 Task: Start in the project ToxicWorks the sprint 'Starship', with a duration of 2 weeks.
Action: Mouse moved to (202, 56)
Screenshot: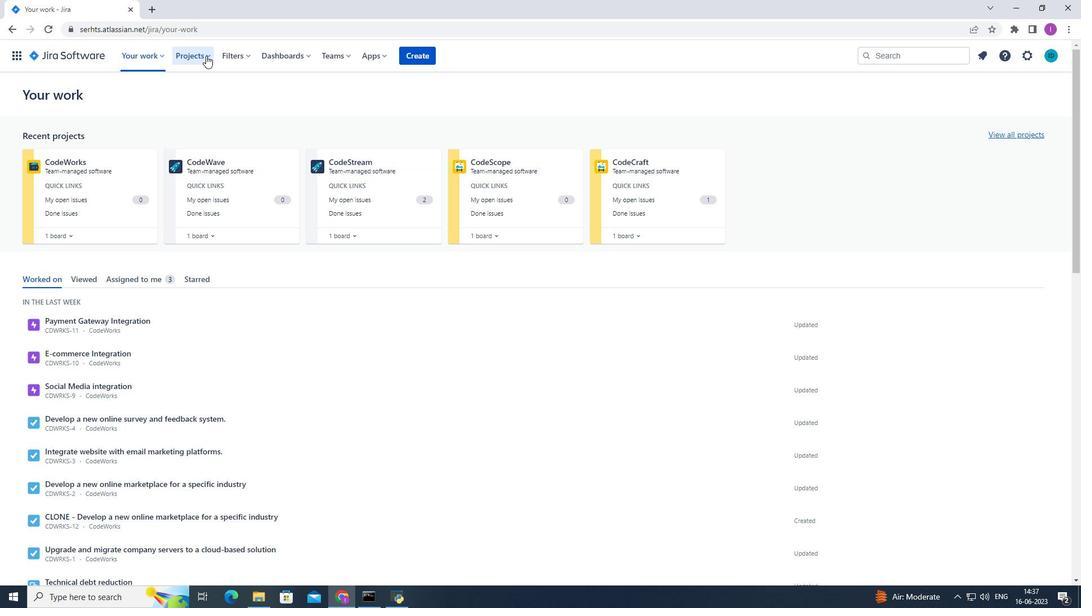 
Action: Mouse pressed left at (202, 56)
Screenshot: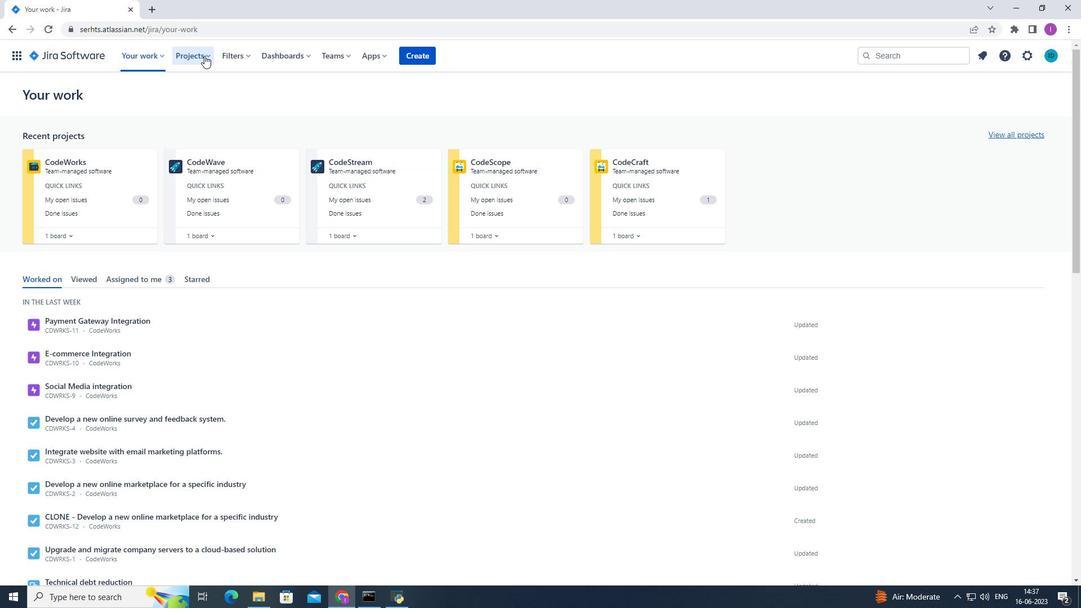 
Action: Mouse moved to (233, 112)
Screenshot: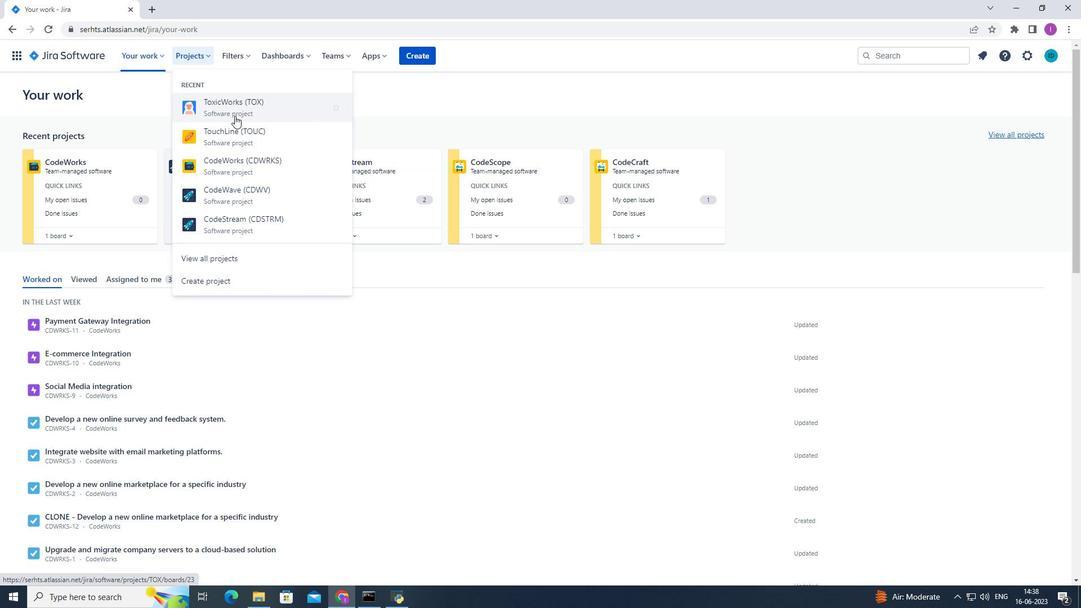 
Action: Mouse pressed left at (233, 112)
Screenshot: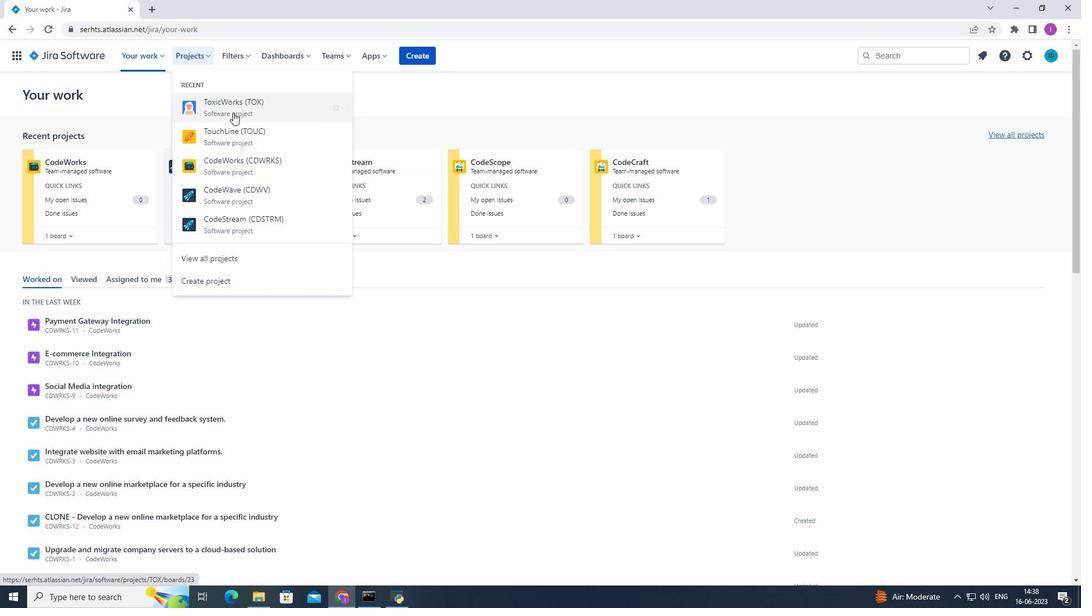 
Action: Mouse moved to (52, 169)
Screenshot: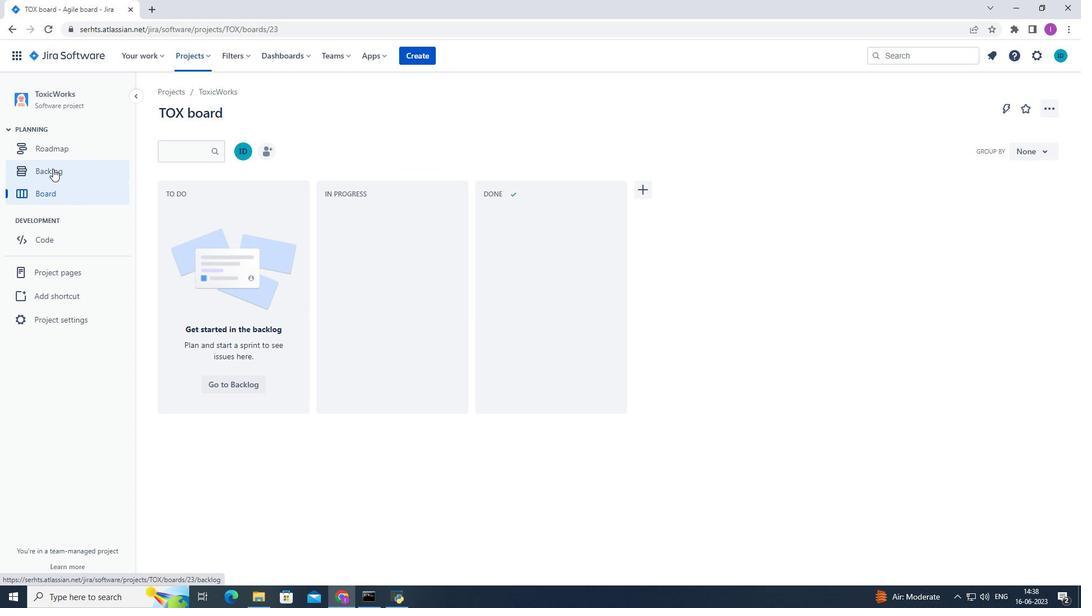 
Action: Mouse pressed left at (52, 169)
Screenshot: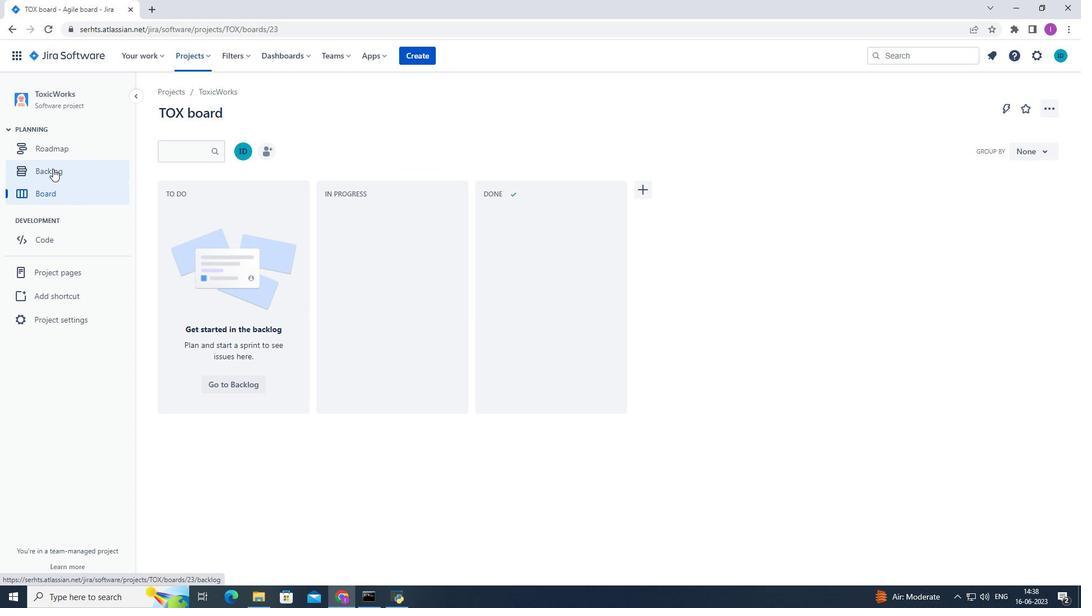 
Action: Mouse moved to (1013, 176)
Screenshot: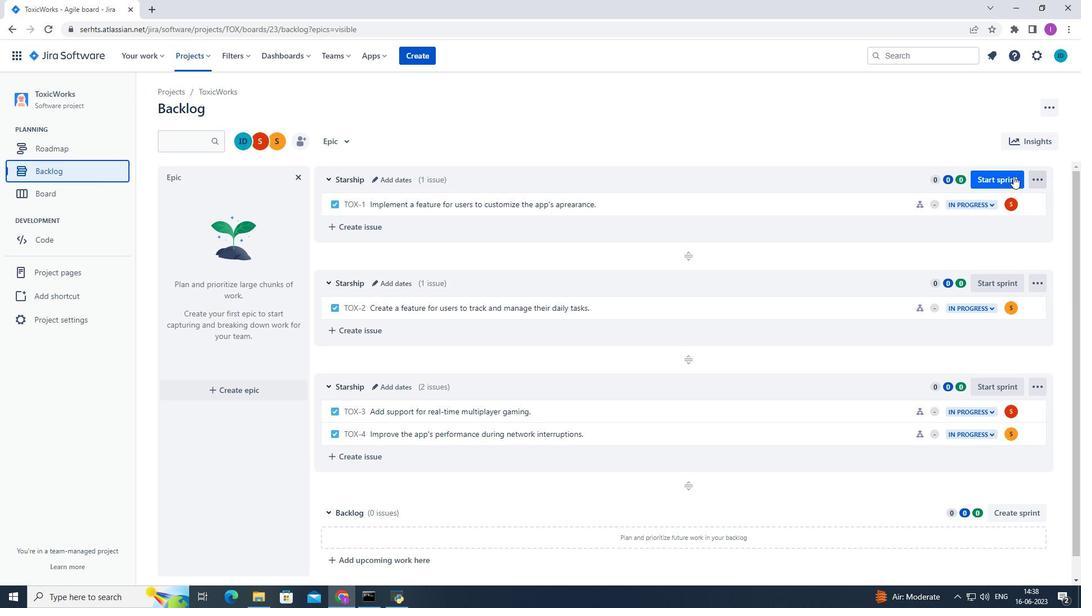 
Action: Mouse pressed left at (1013, 176)
Screenshot: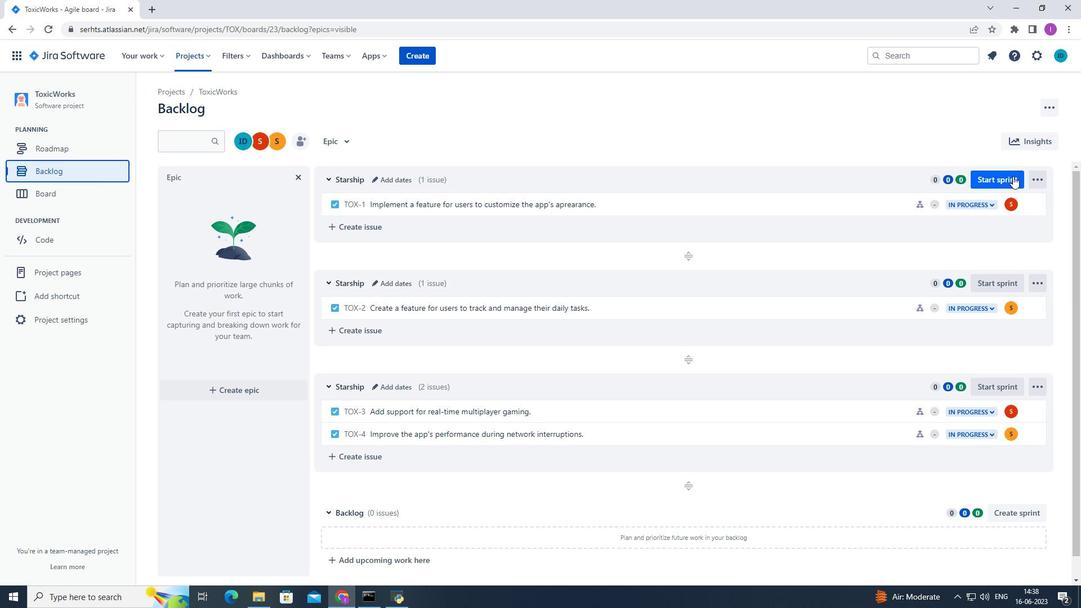 
Action: Mouse pressed left at (1013, 176)
Screenshot: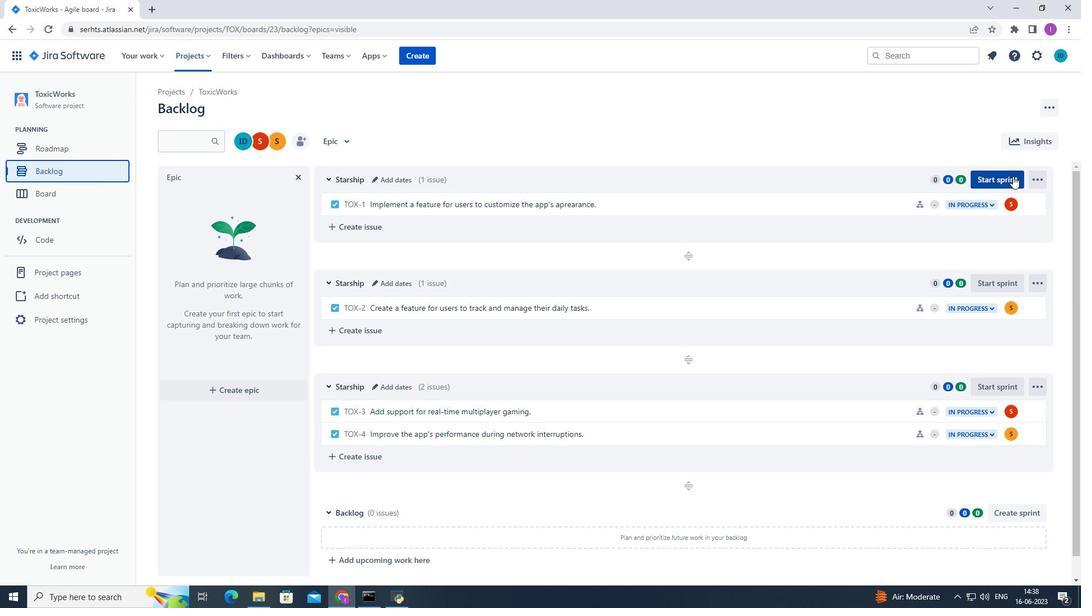 
Action: Mouse moved to (521, 197)
Screenshot: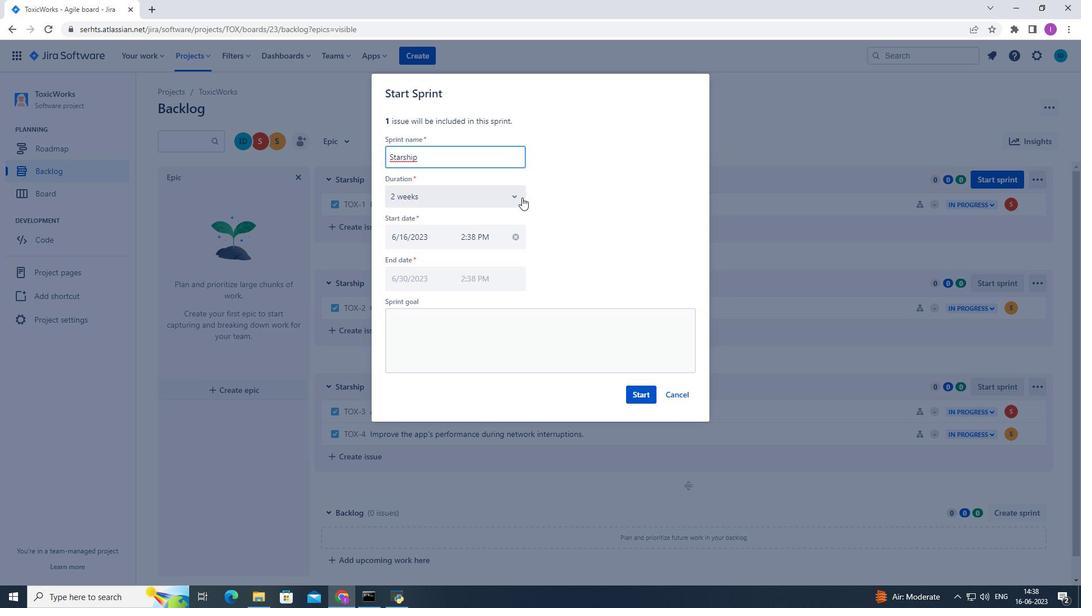 
Action: Mouse pressed left at (521, 197)
Screenshot: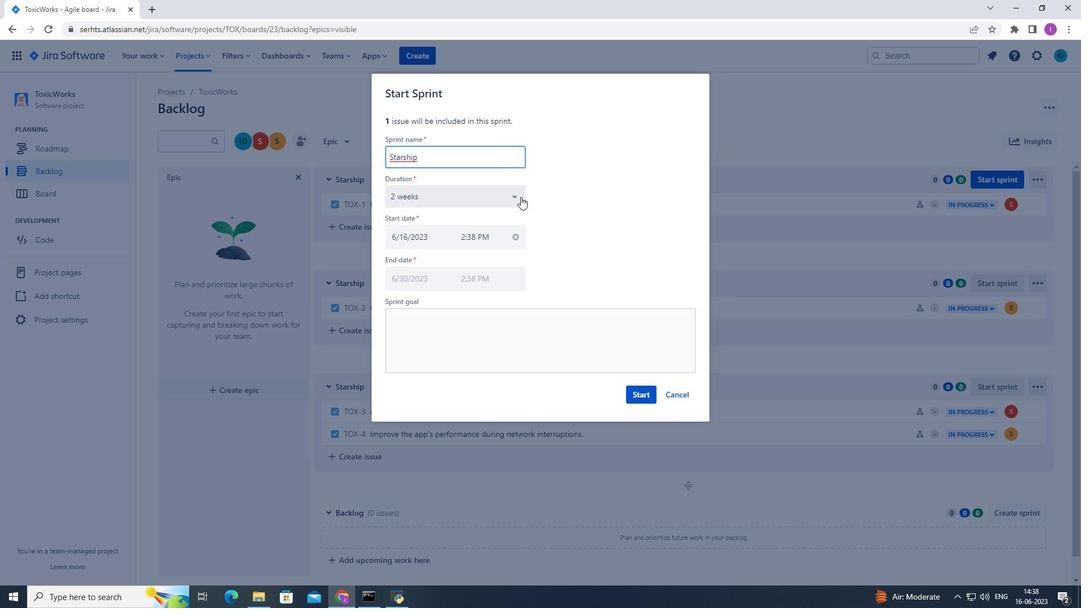 
Action: Mouse moved to (427, 246)
Screenshot: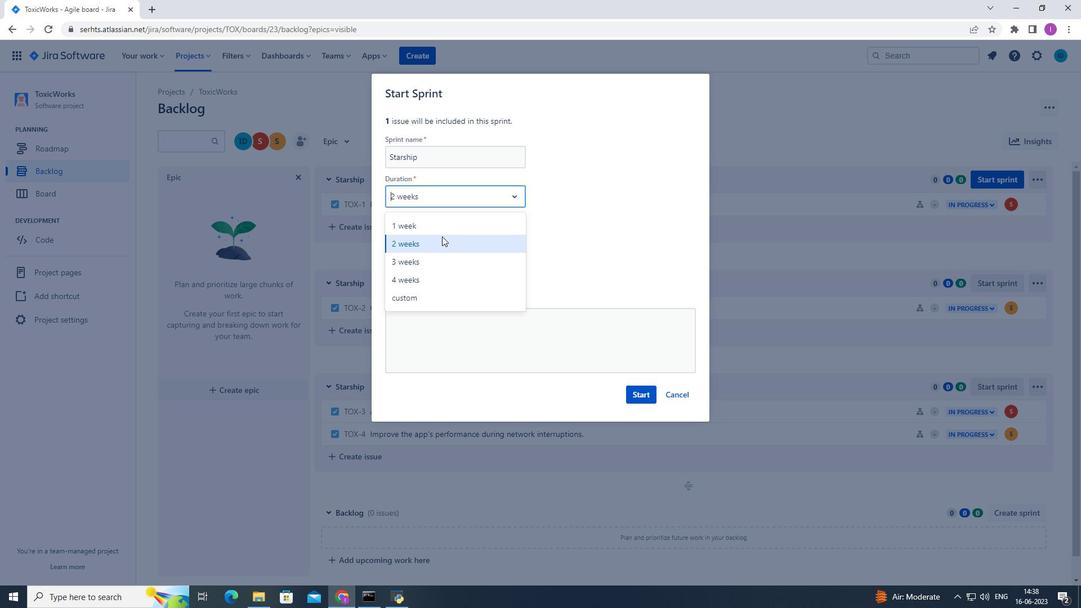 
Action: Mouse pressed left at (427, 246)
Screenshot: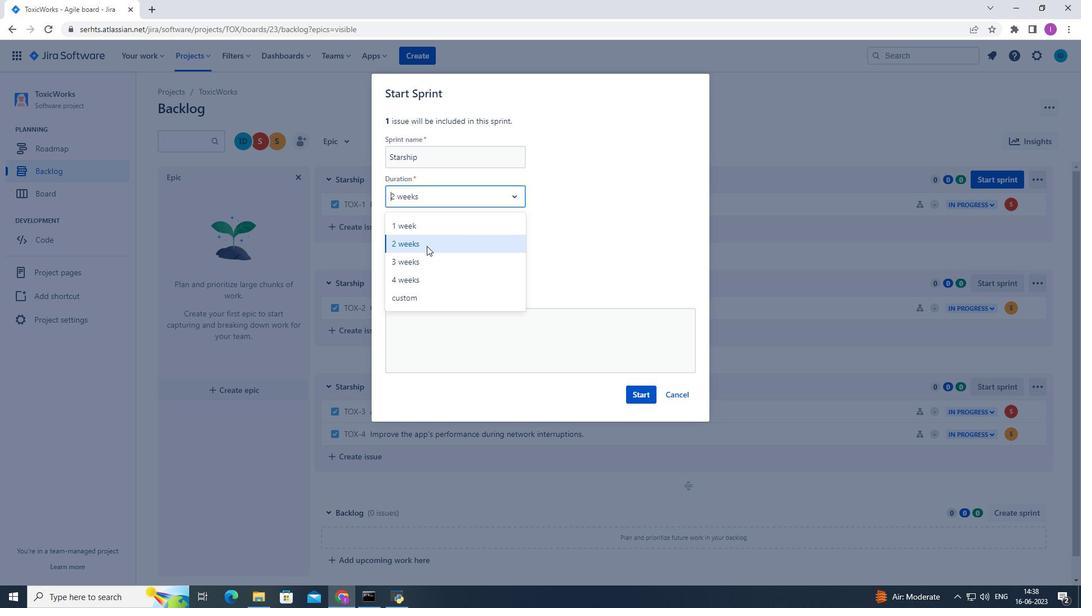 
Action: Mouse moved to (639, 392)
Screenshot: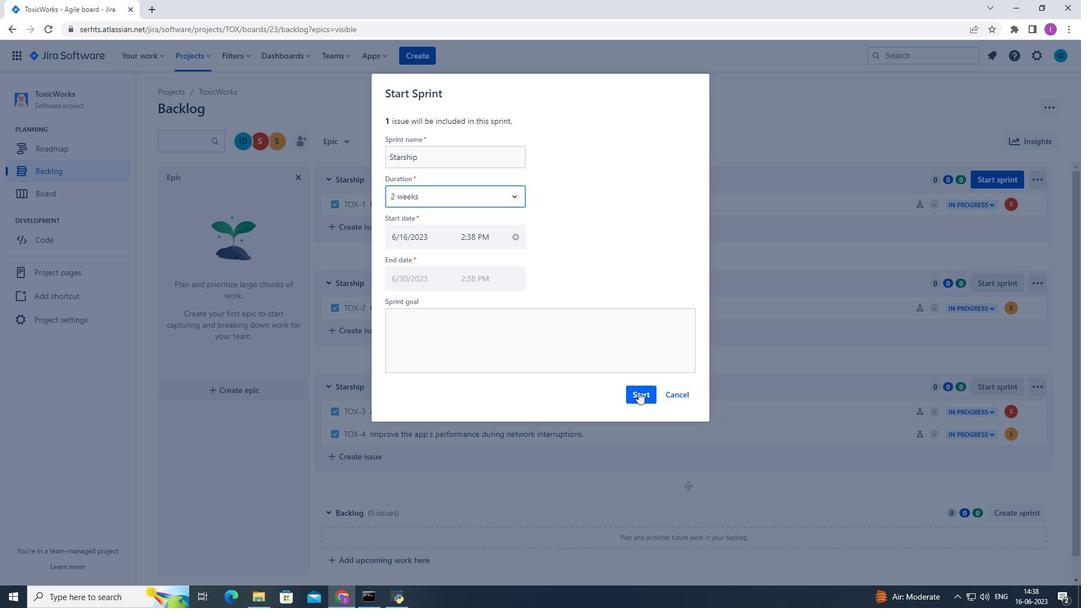 
Action: Mouse pressed left at (639, 392)
Screenshot: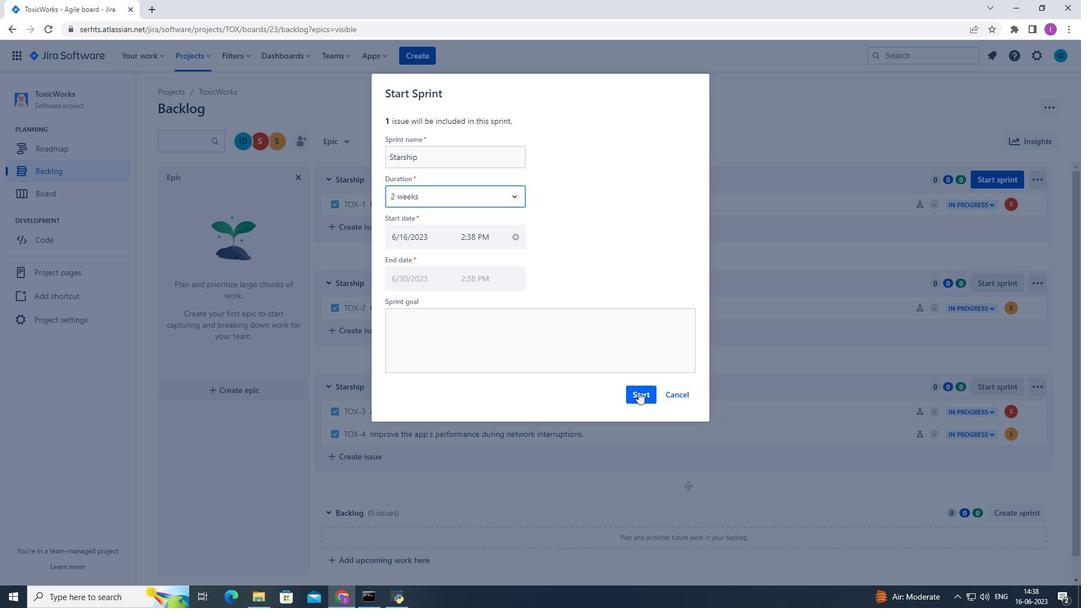 
Action: Mouse moved to (11, 25)
Screenshot: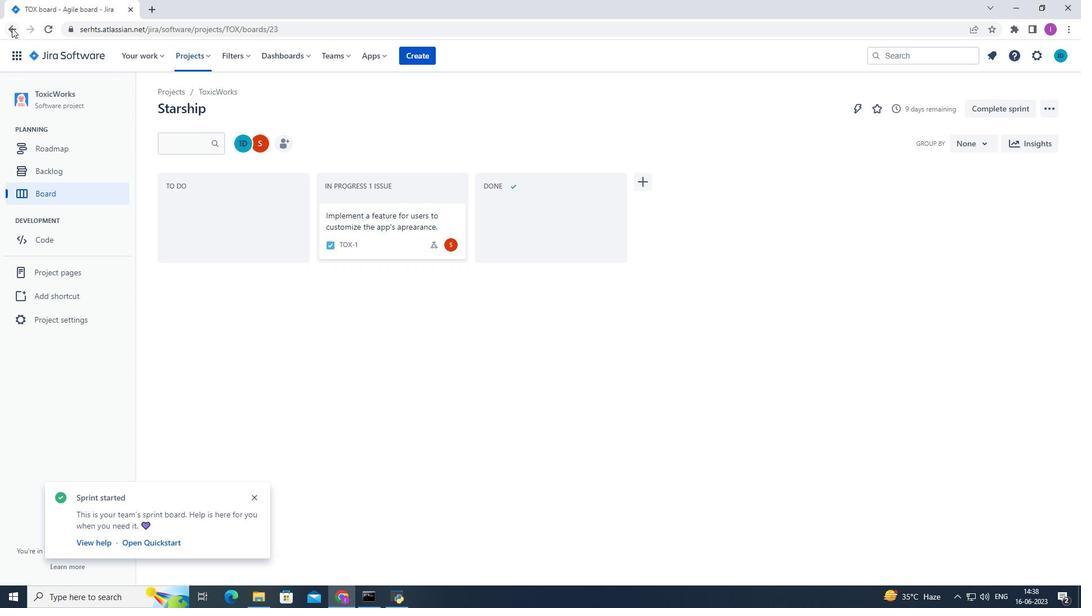 
Action: Mouse pressed left at (11, 25)
Screenshot: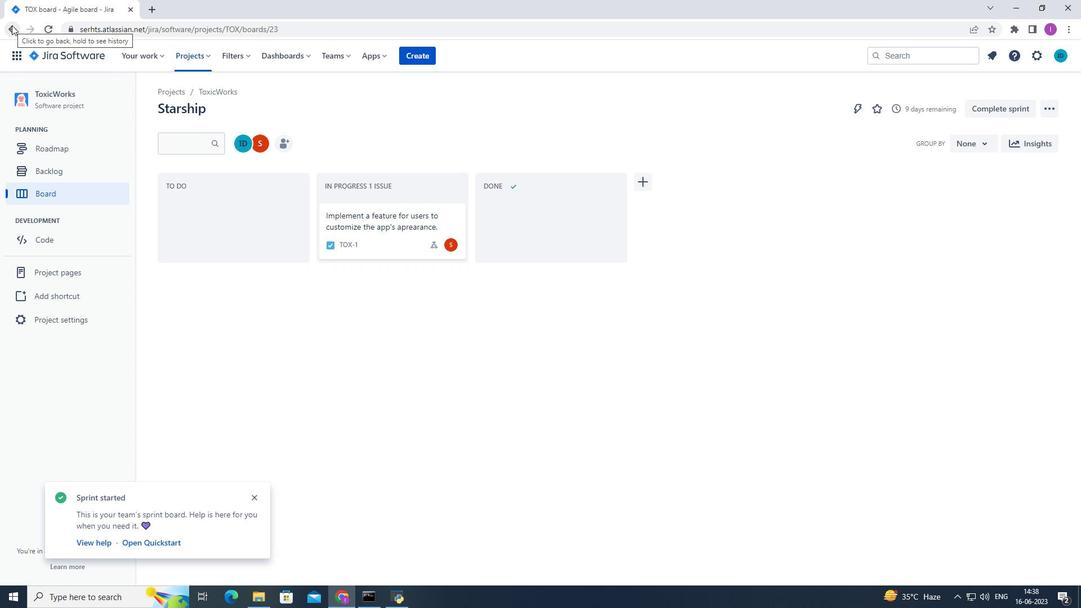 
